 Task: Show warnings in the console.
Action: Mouse moved to (941, 30)
Screenshot: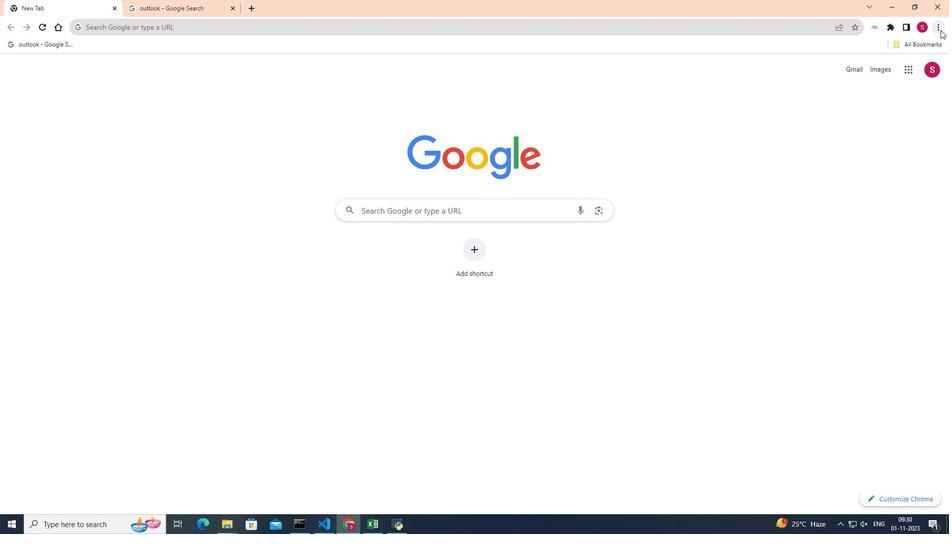 
Action: Mouse pressed left at (941, 30)
Screenshot: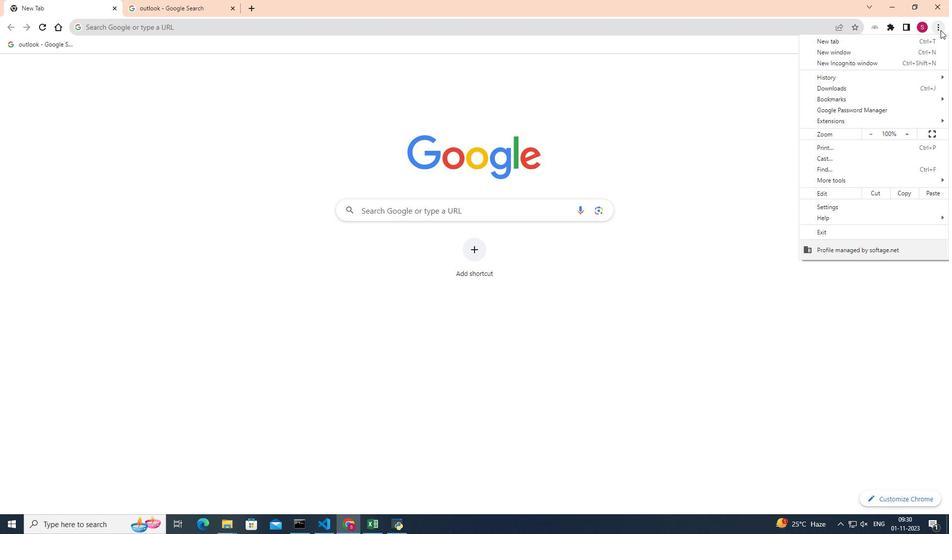 
Action: Mouse moved to (829, 175)
Screenshot: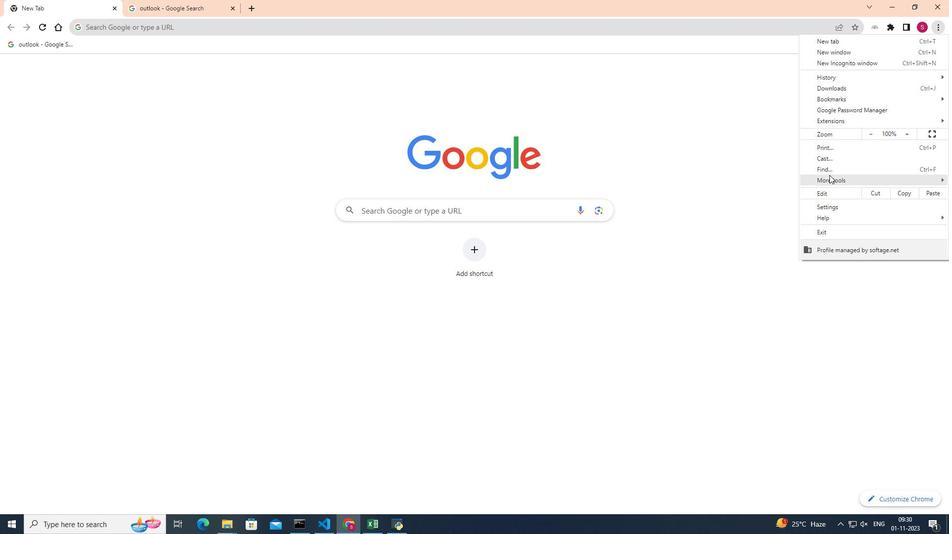 
Action: Mouse pressed left at (829, 175)
Screenshot: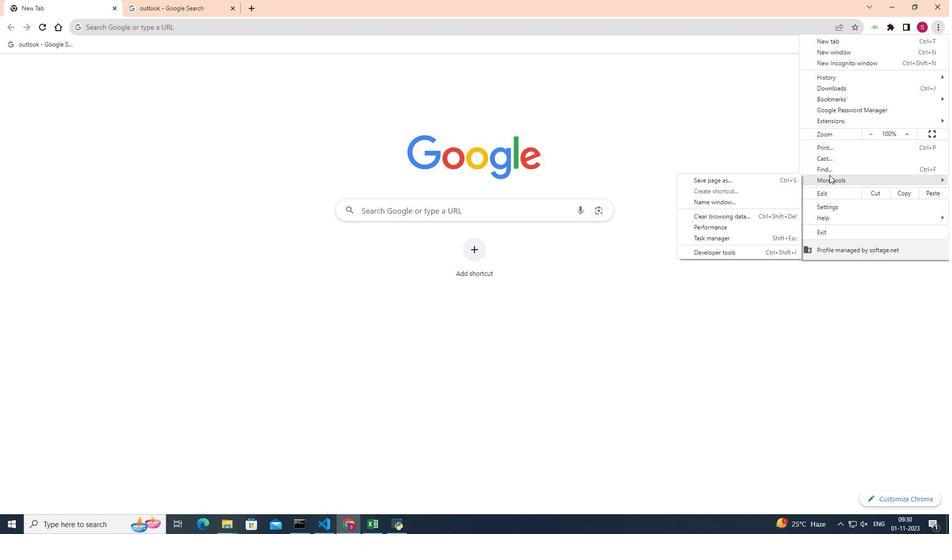 
Action: Mouse moved to (727, 255)
Screenshot: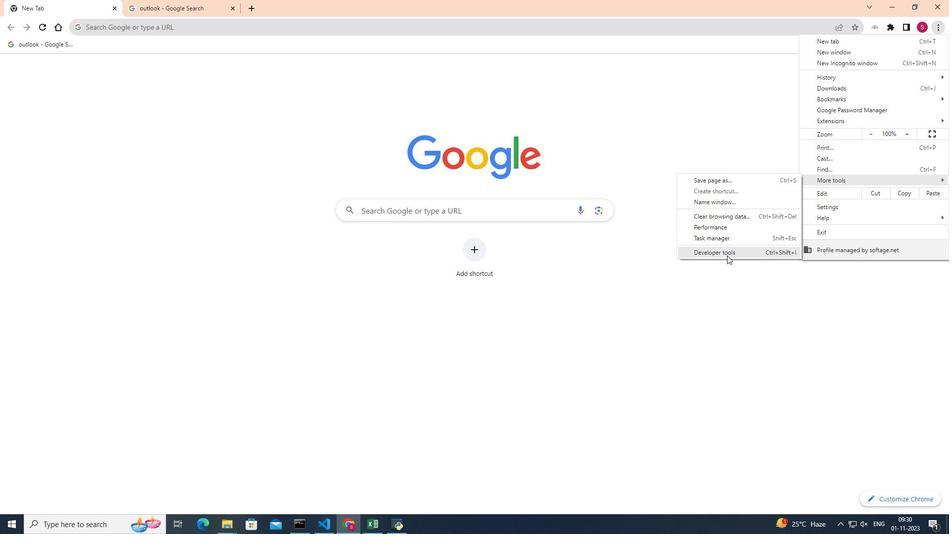 
Action: Mouse pressed left at (727, 255)
Screenshot: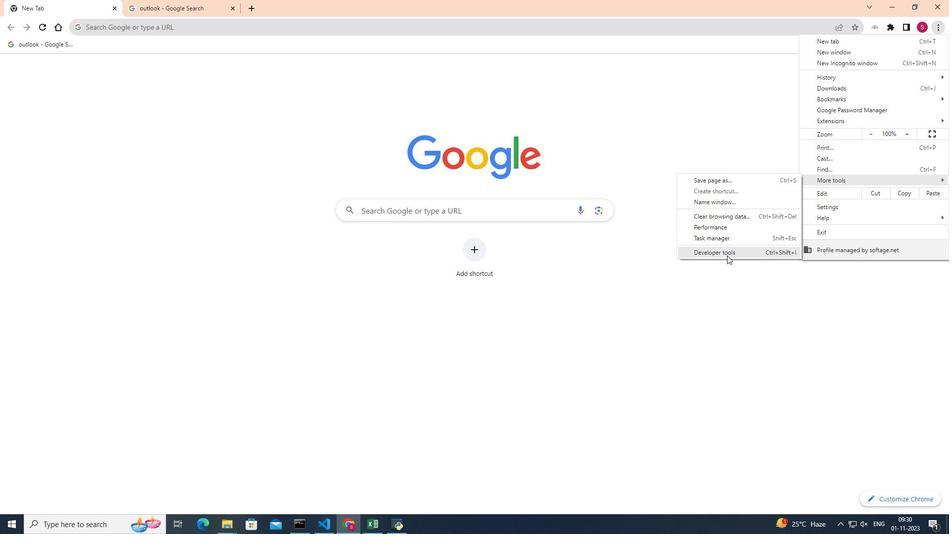 
Action: Mouse moved to (765, 60)
Screenshot: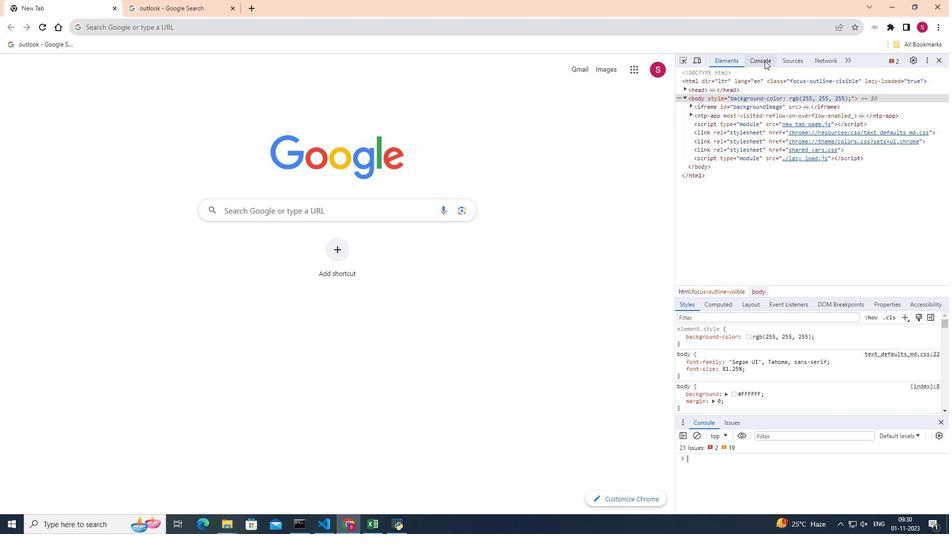 
Action: Mouse pressed left at (765, 60)
Screenshot: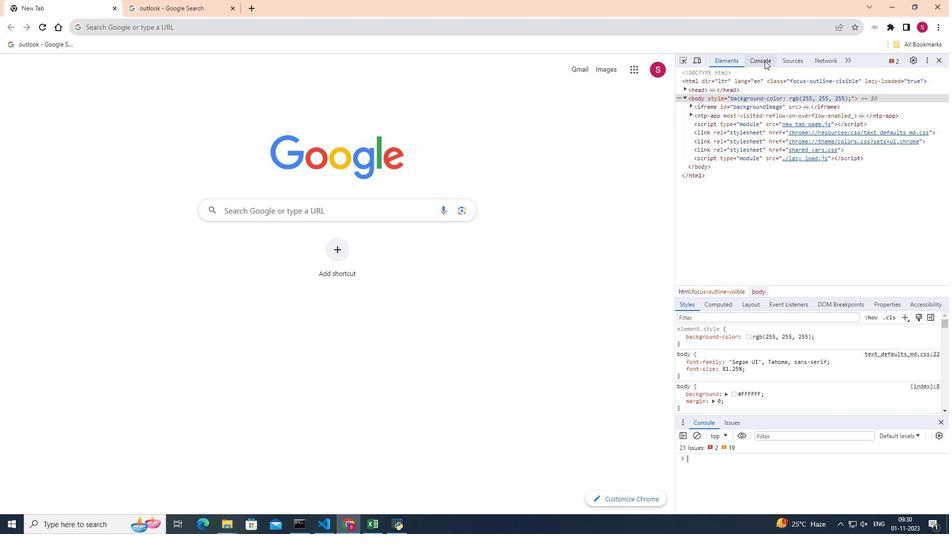
Action: Mouse moved to (917, 73)
Screenshot: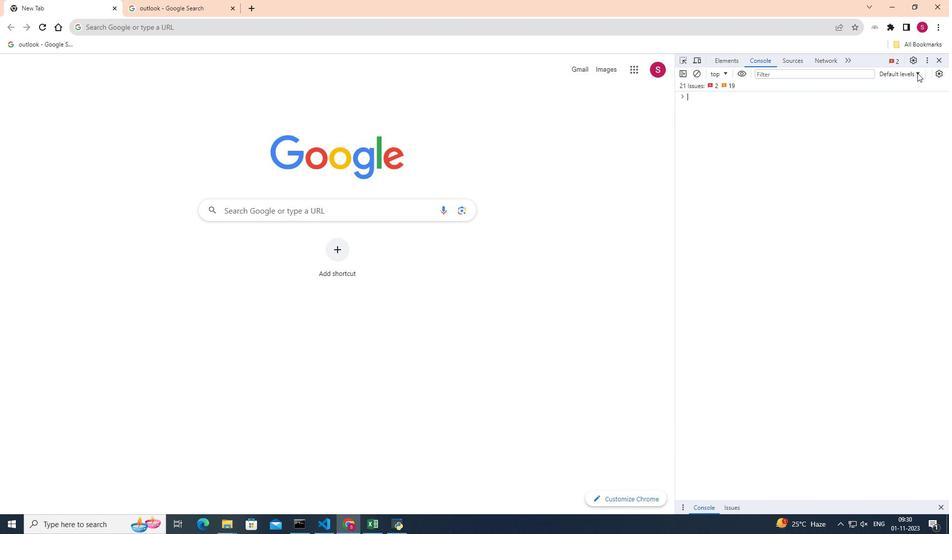 
Action: Mouse pressed left at (917, 73)
Screenshot: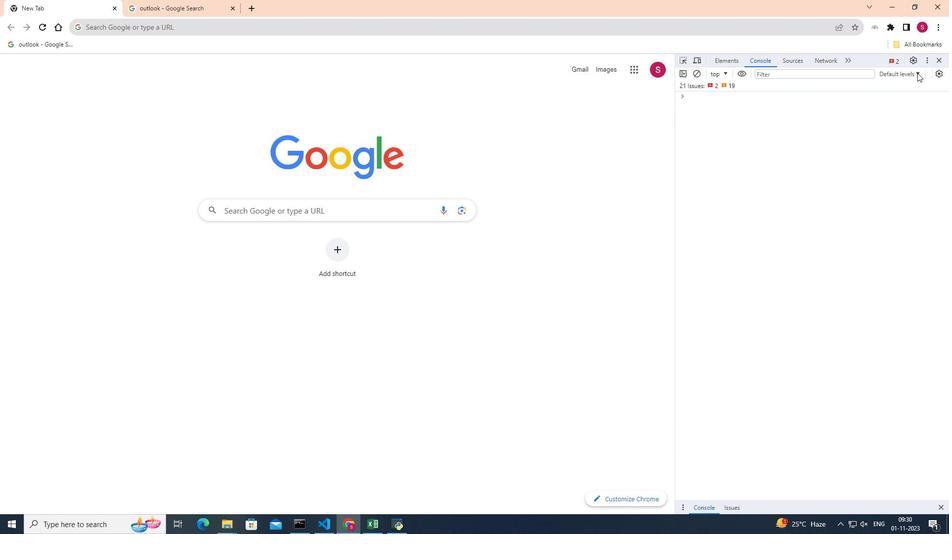 
Action: Mouse moved to (888, 125)
Screenshot: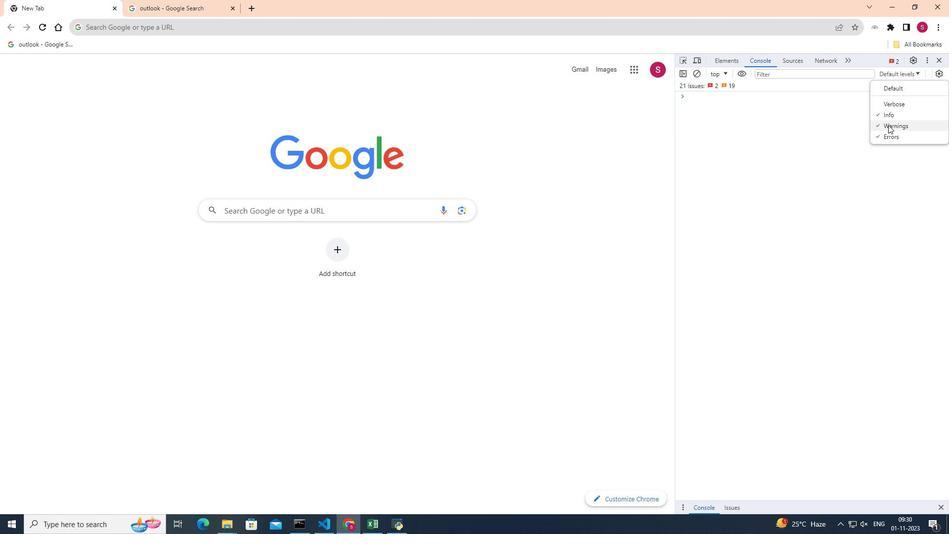 
Action: Mouse pressed left at (888, 125)
Screenshot: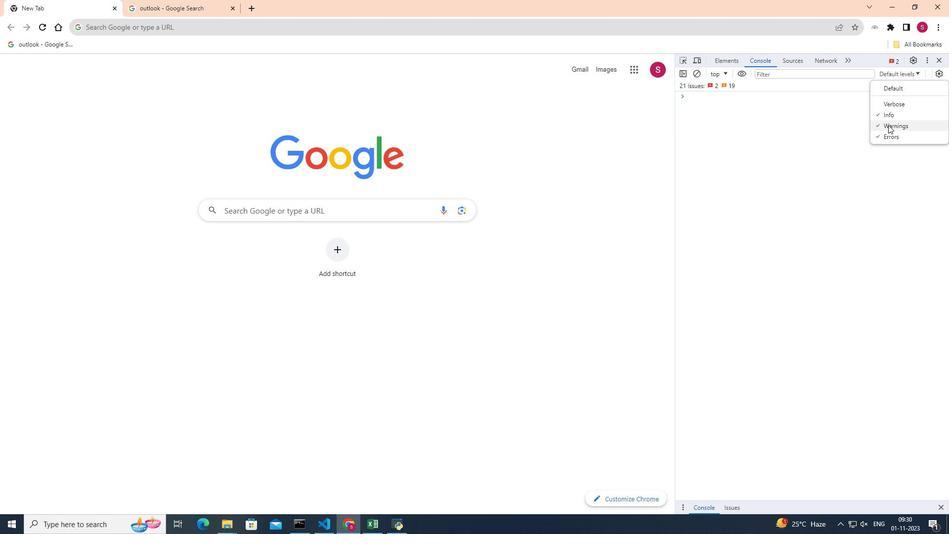 
